Task: Look for products in the category "Candles & Air Fresheners" from Aura Cacia only.
Action: Mouse moved to (675, 229)
Screenshot: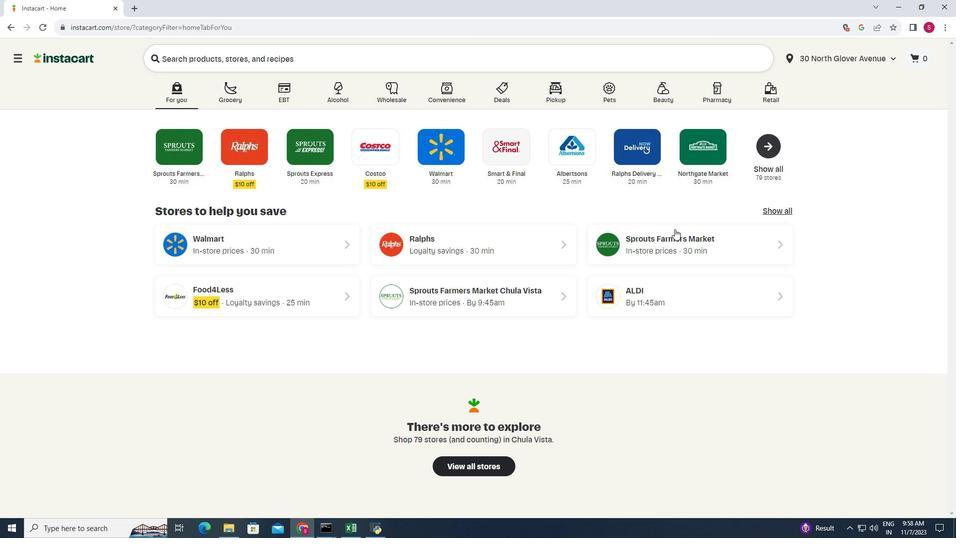 
Action: Mouse pressed left at (675, 229)
Screenshot: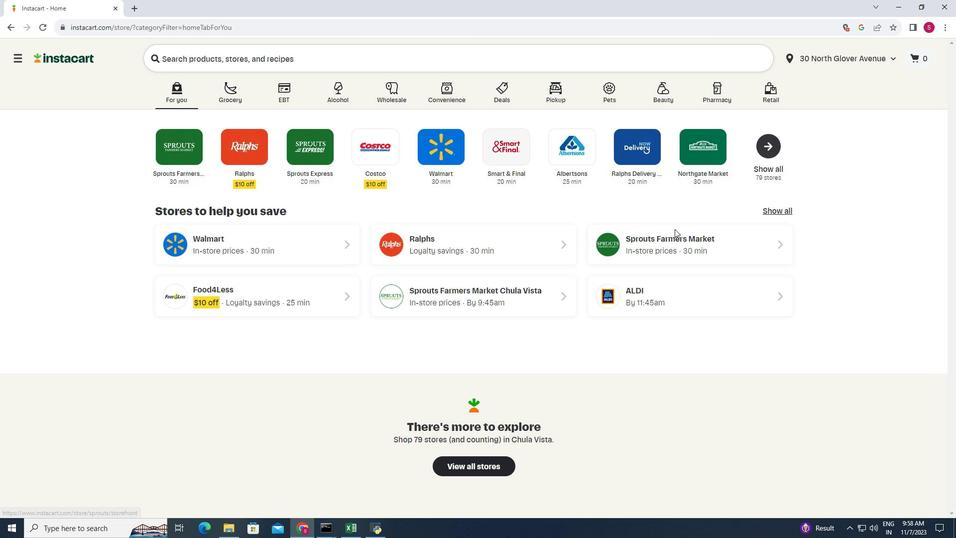 
Action: Mouse moved to (70, 348)
Screenshot: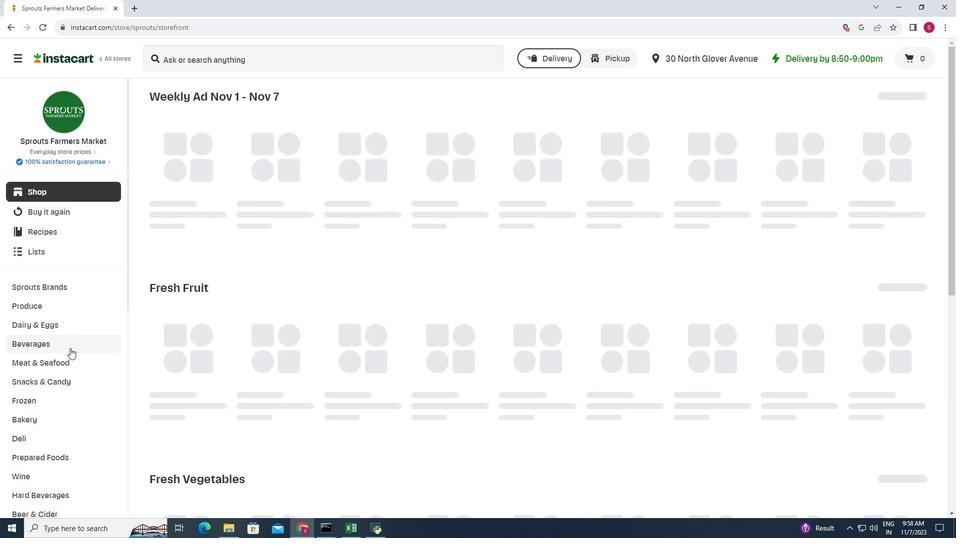 
Action: Mouse scrolled (70, 347) with delta (0, 0)
Screenshot: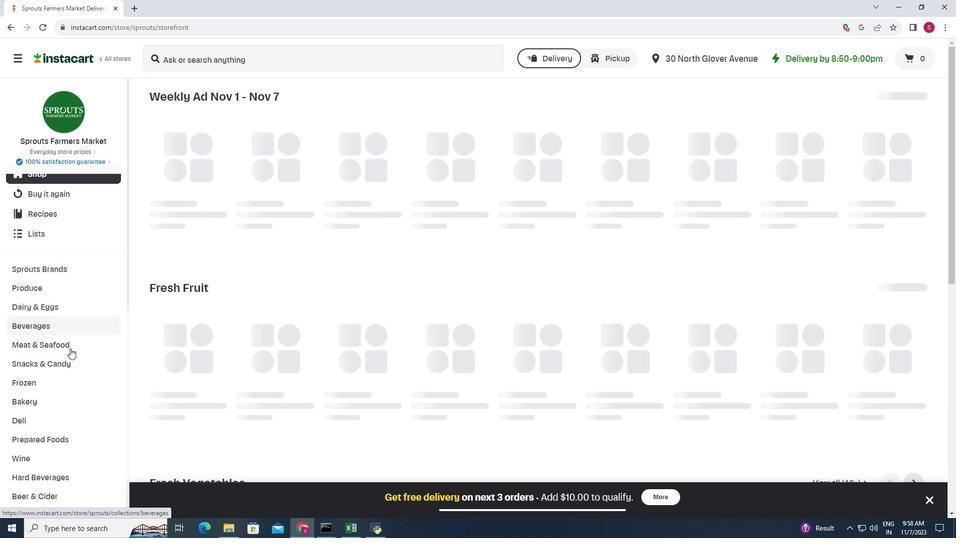 
Action: Mouse scrolled (70, 347) with delta (0, 0)
Screenshot: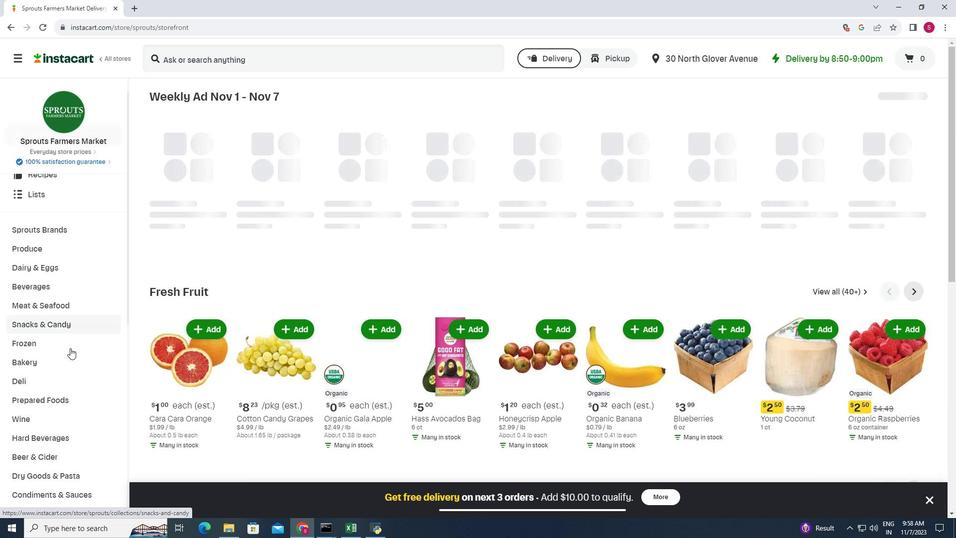 
Action: Mouse scrolled (70, 347) with delta (0, 0)
Screenshot: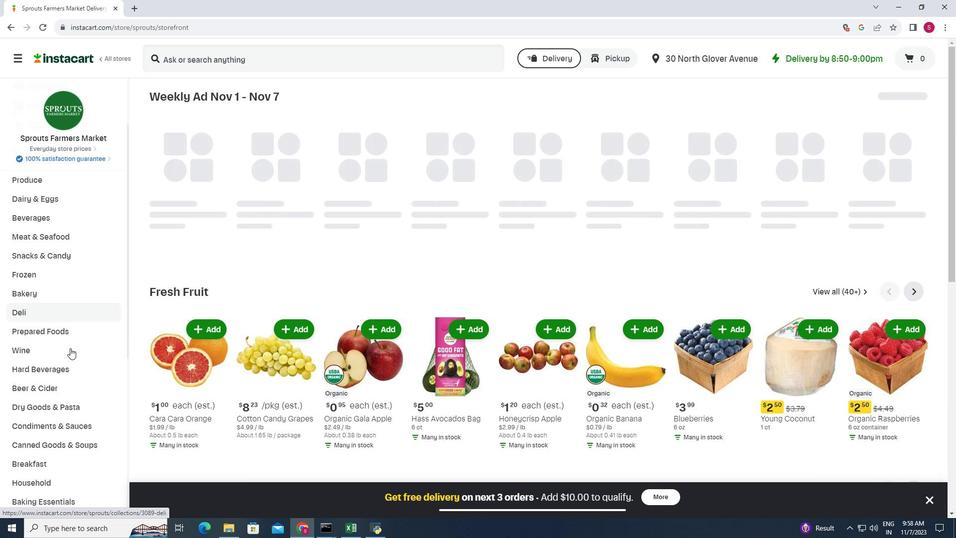 
Action: Mouse scrolled (70, 347) with delta (0, 0)
Screenshot: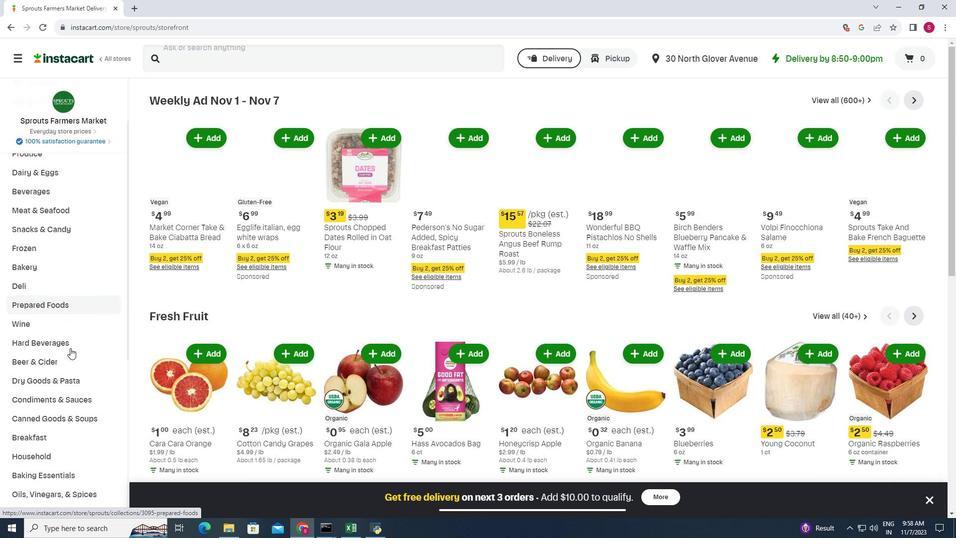 
Action: Mouse moved to (51, 411)
Screenshot: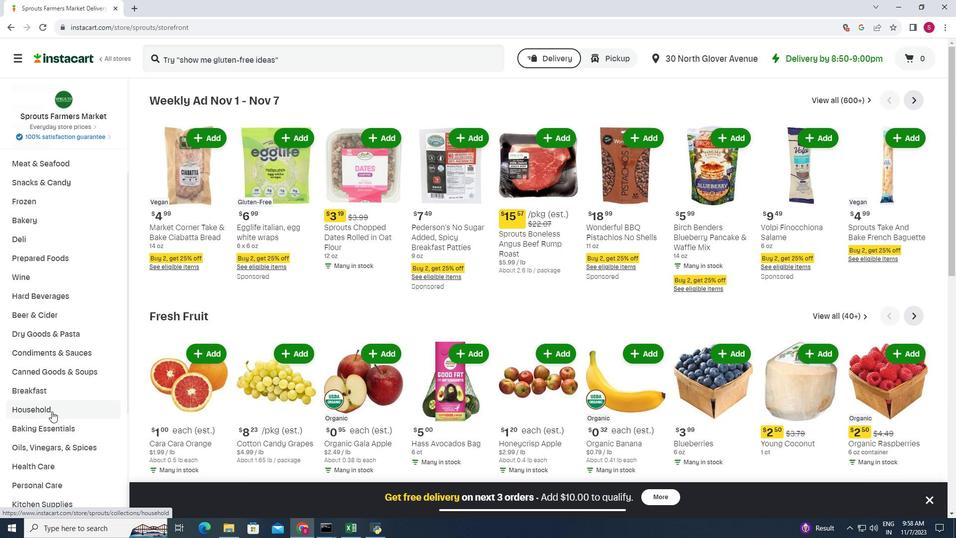 
Action: Mouse pressed left at (51, 411)
Screenshot: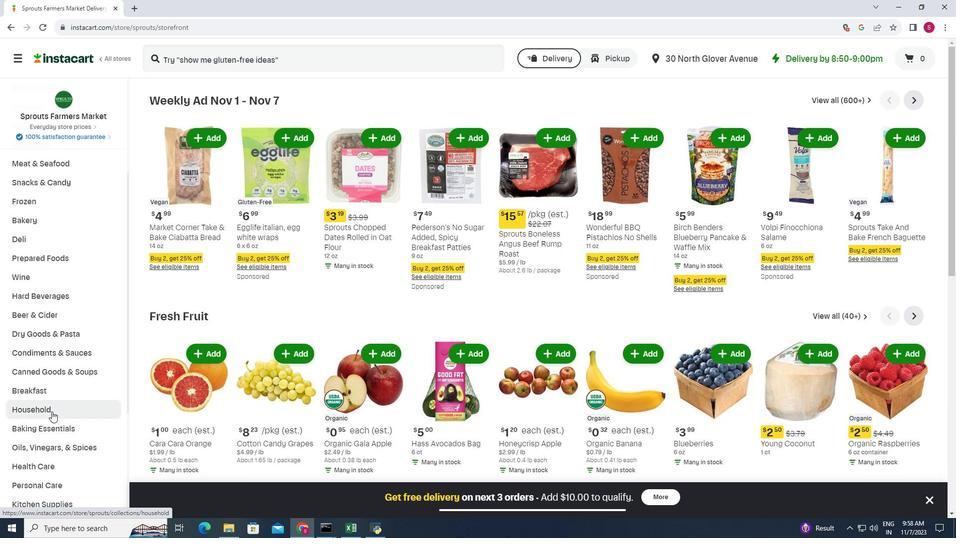 
Action: Mouse moved to (549, 126)
Screenshot: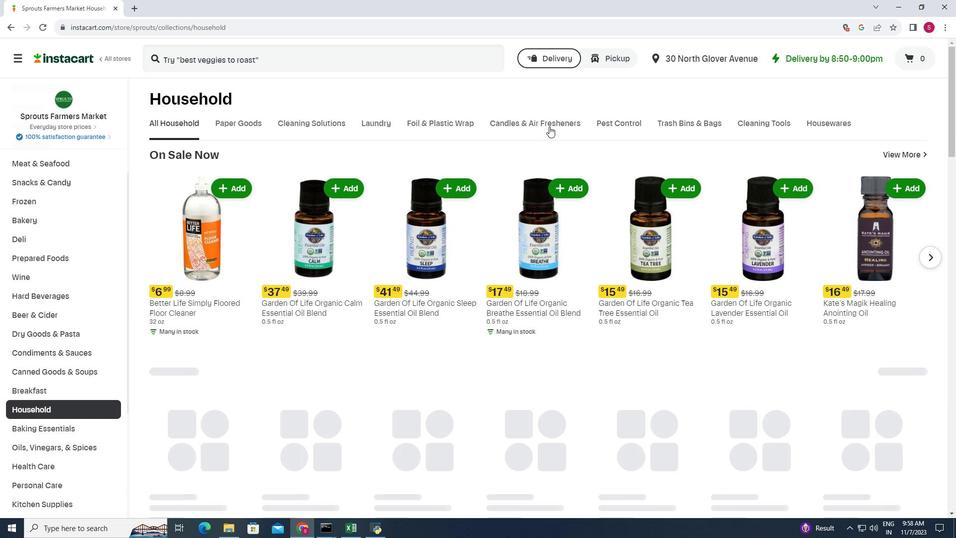 
Action: Mouse pressed left at (549, 126)
Screenshot: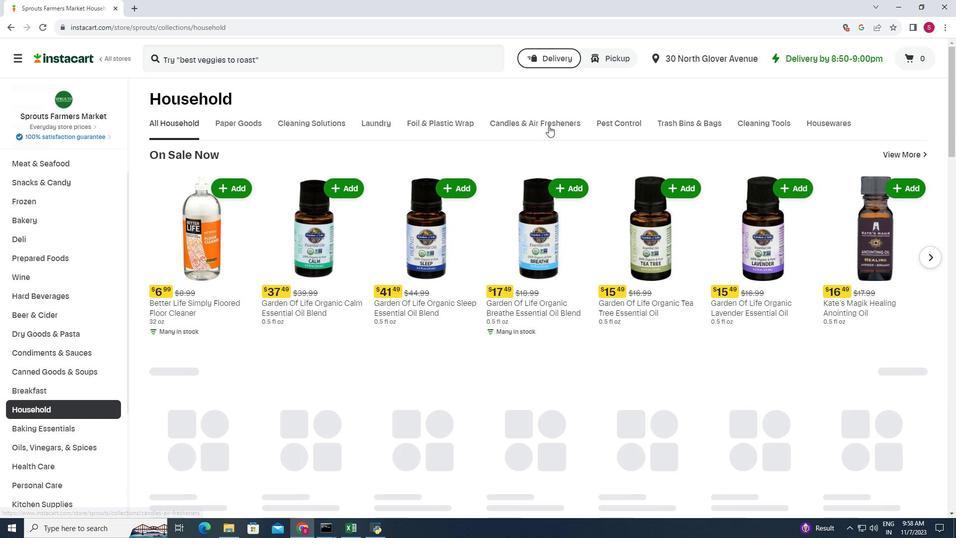 
Action: Mouse moved to (238, 200)
Screenshot: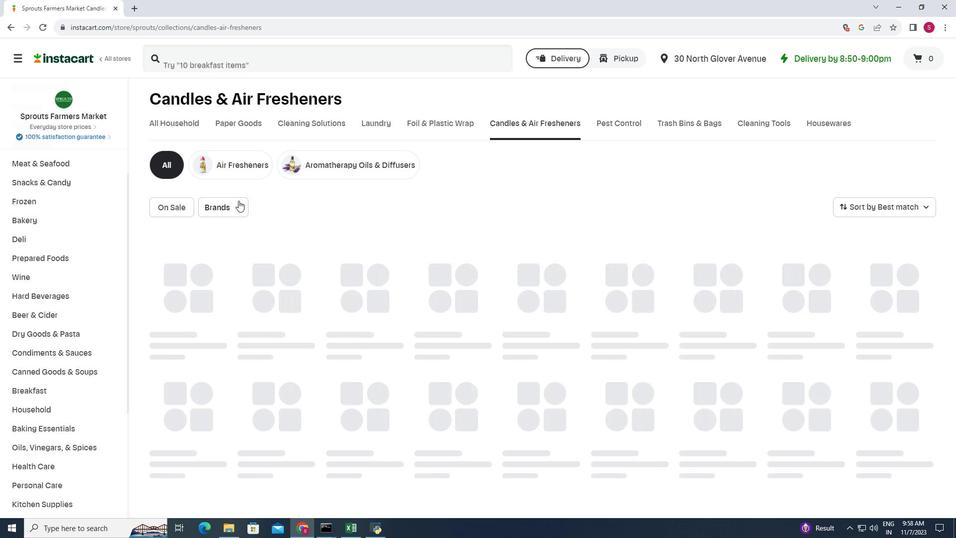
Action: Mouse pressed left at (238, 200)
Screenshot: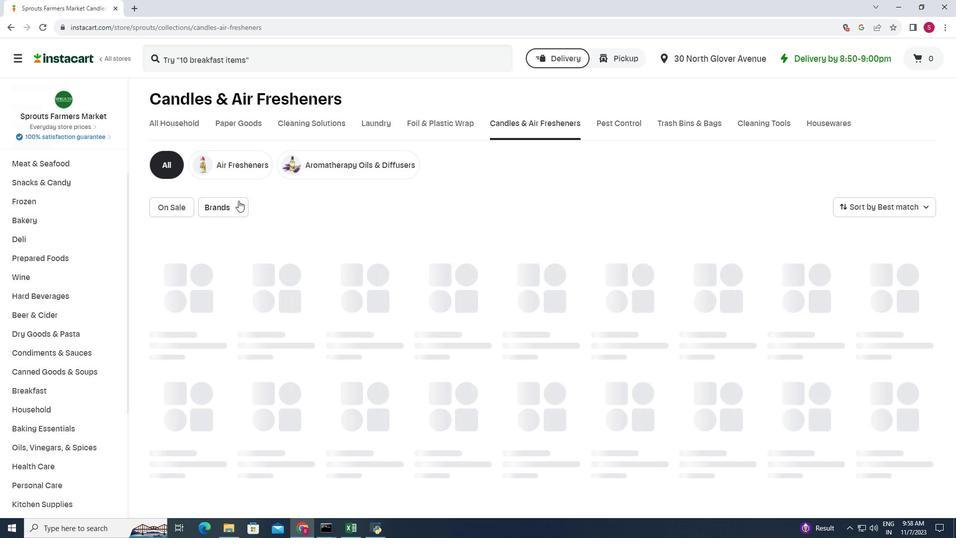
Action: Mouse moved to (239, 253)
Screenshot: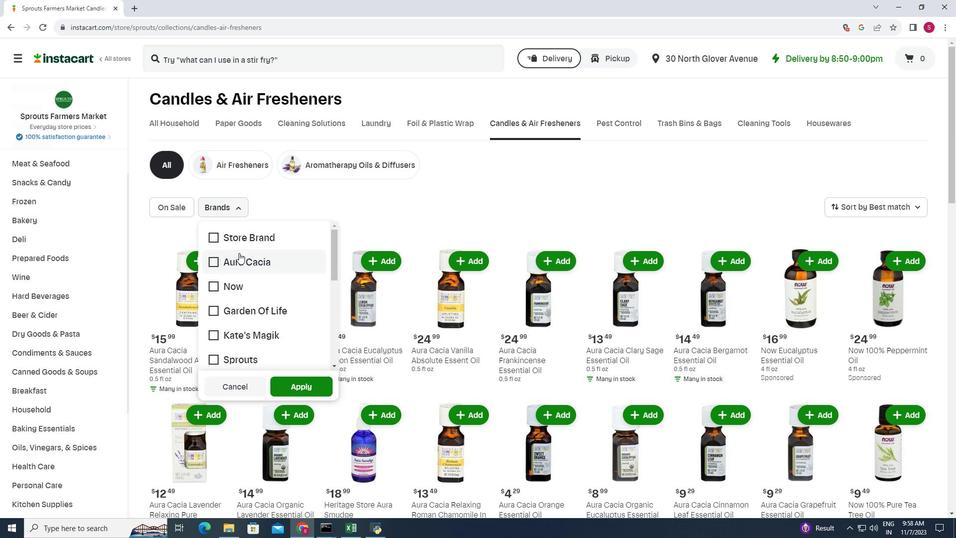 
Action: Mouse pressed left at (239, 253)
Screenshot: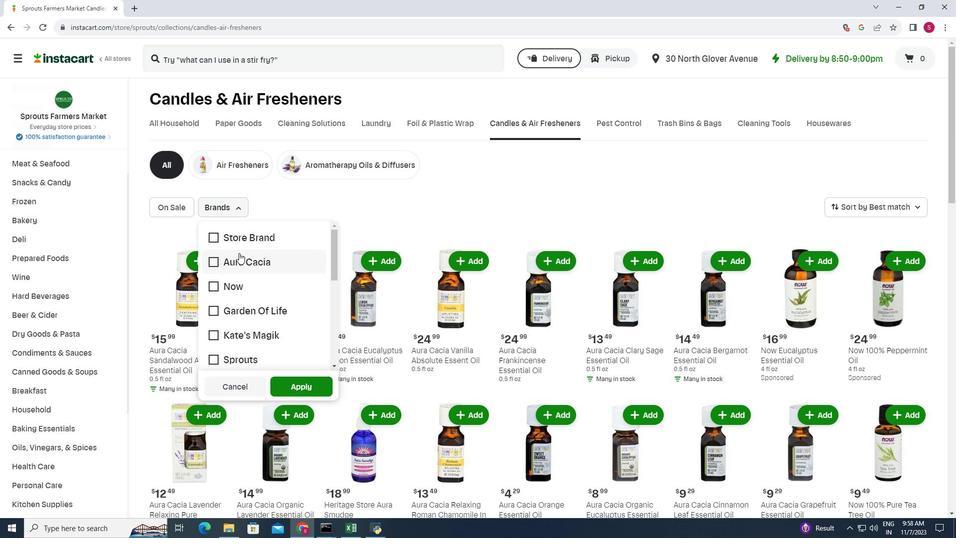 
Action: Mouse moved to (290, 382)
Screenshot: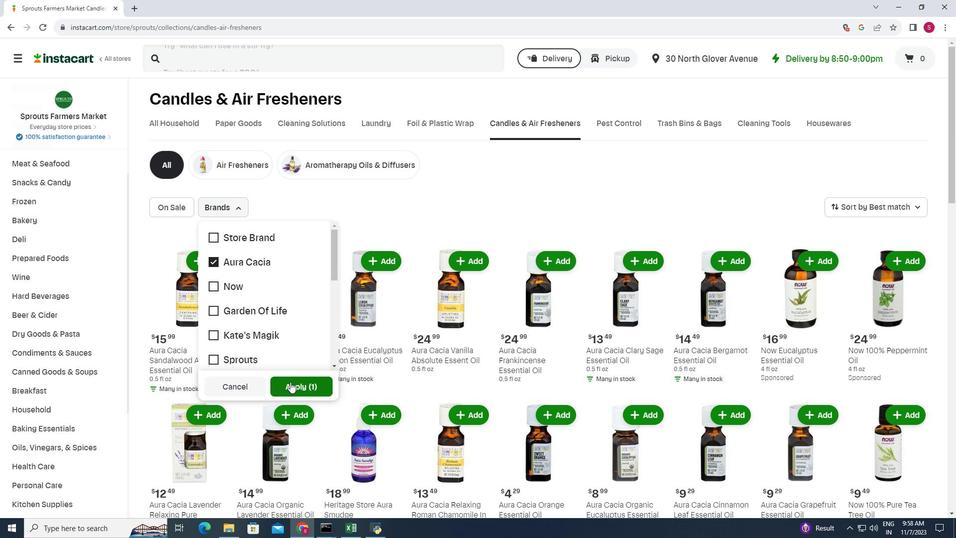 
Action: Mouse pressed left at (290, 382)
Screenshot: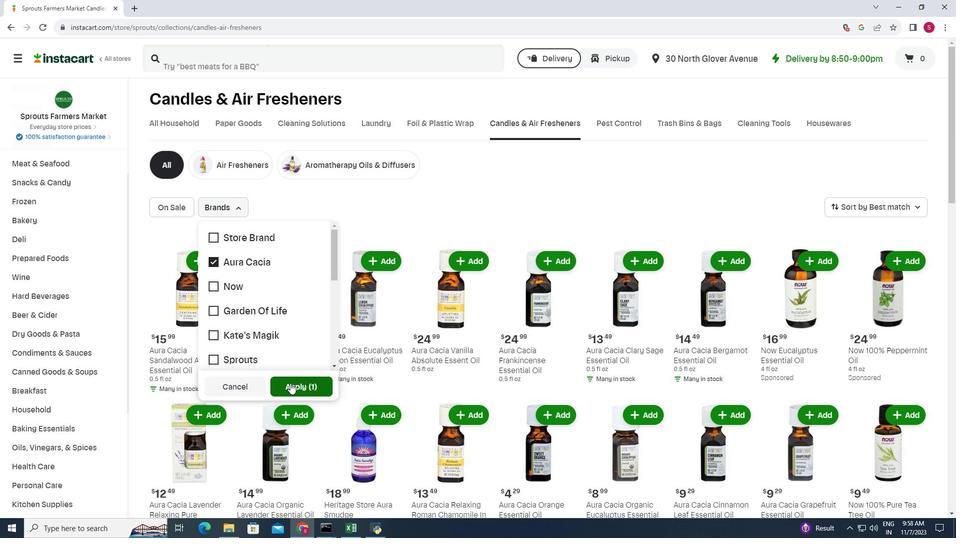 
Action: Mouse moved to (445, 221)
Screenshot: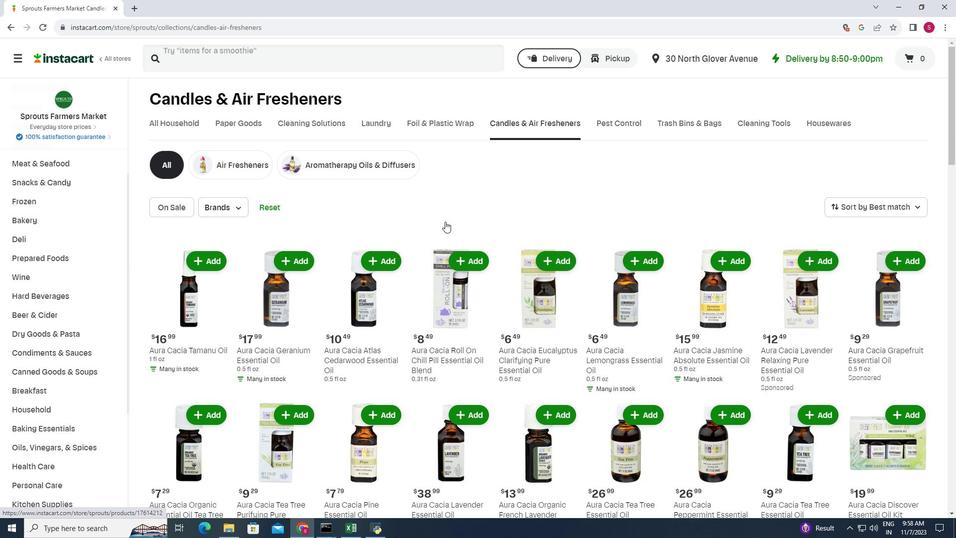 
Action: Mouse scrolled (445, 221) with delta (0, 0)
Screenshot: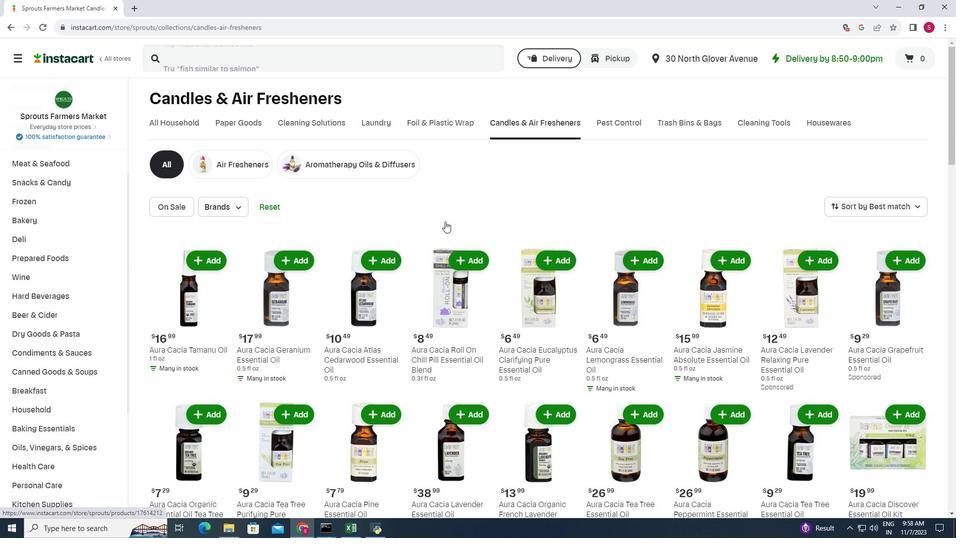 
Action: Mouse moved to (434, 225)
Screenshot: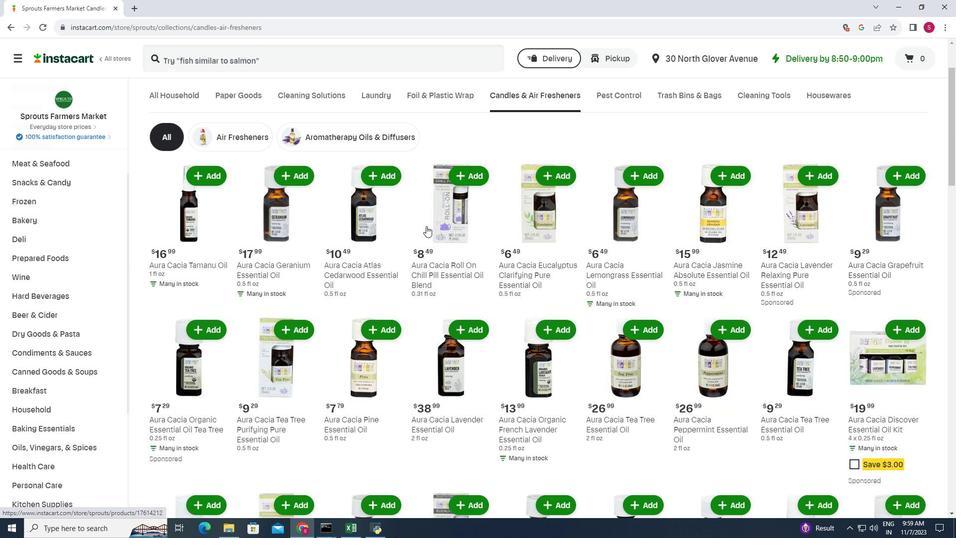 
Action: Mouse scrolled (434, 224) with delta (0, 0)
Screenshot: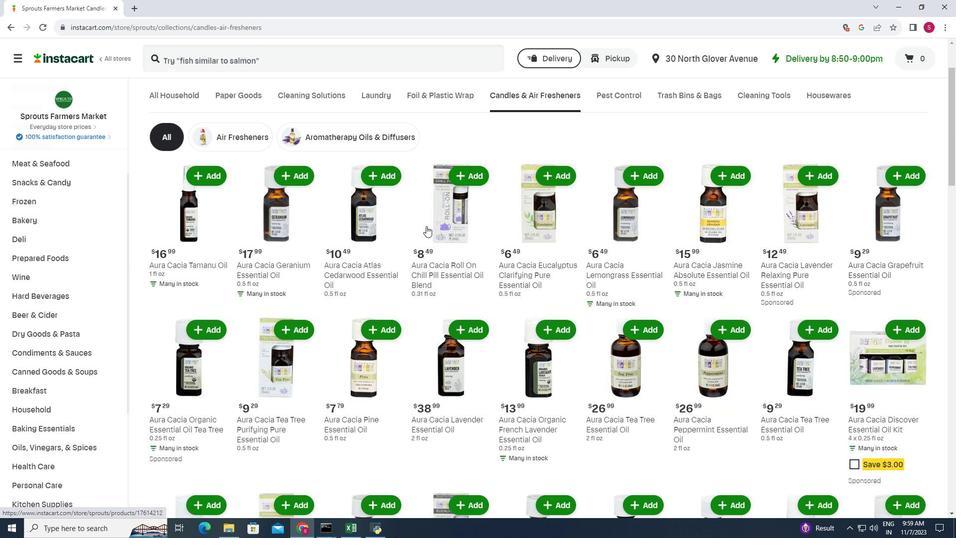 
Action: Mouse moved to (426, 226)
Screenshot: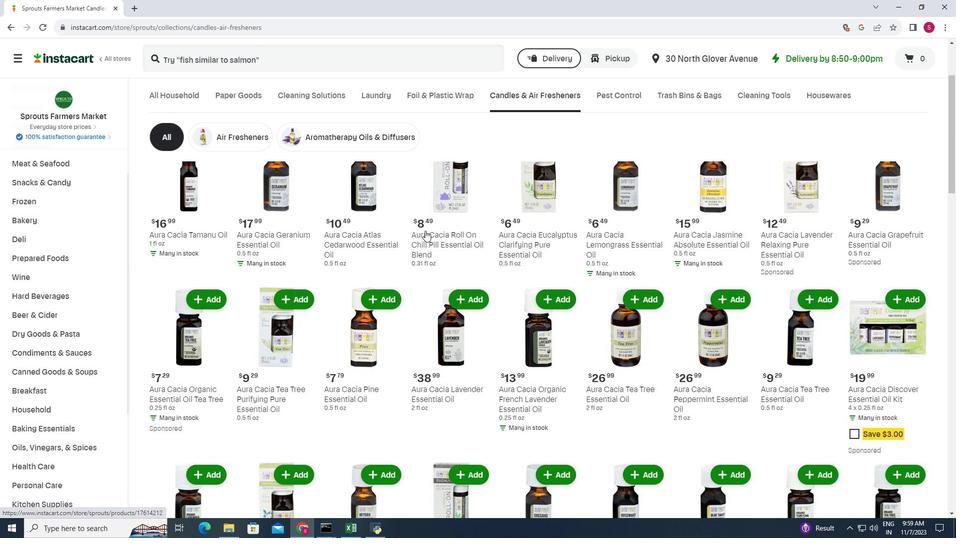 
Action: Mouse scrolled (426, 225) with delta (0, 0)
Screenshot: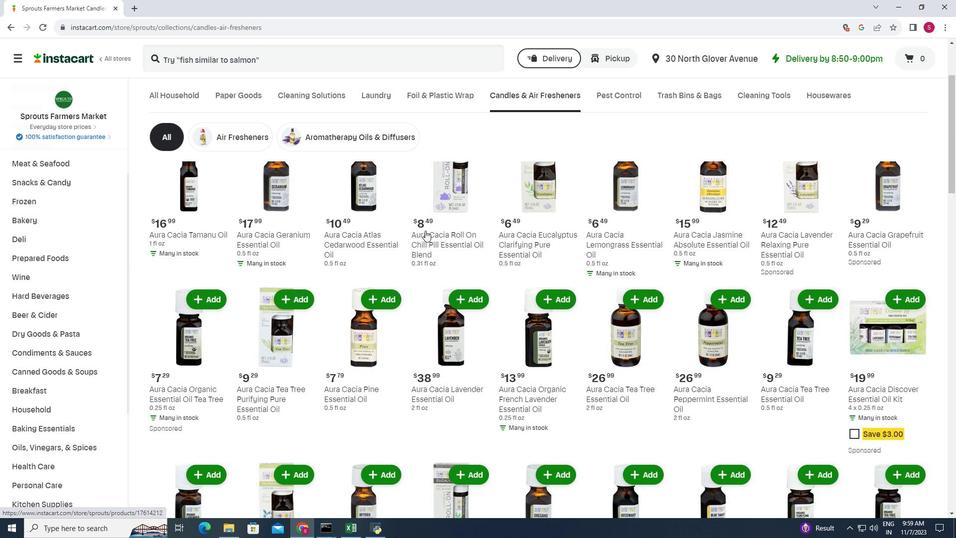 
Action: Mouse moved to (425, 231)
Screenshot: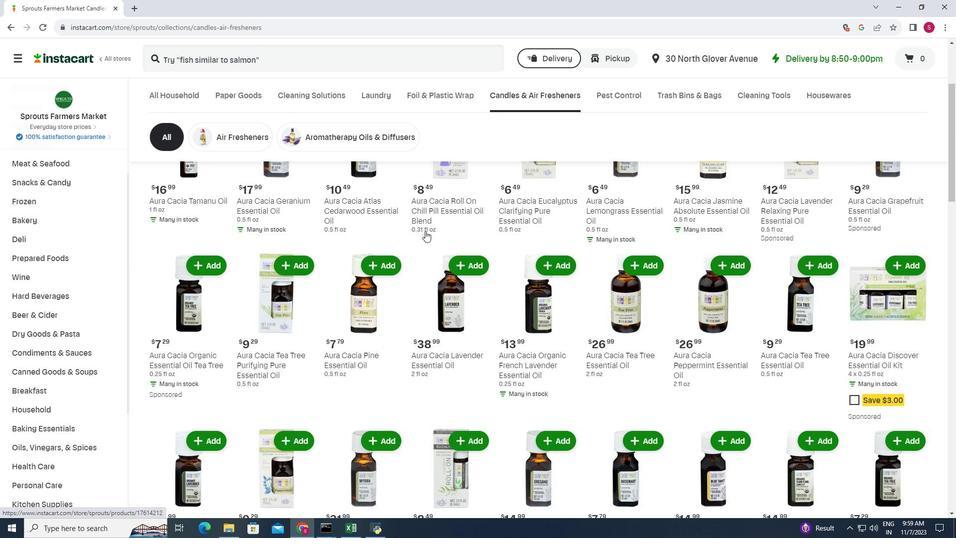 
Action: Mouse scrolled (425, 230) with delta (0, 0)
Screenshot: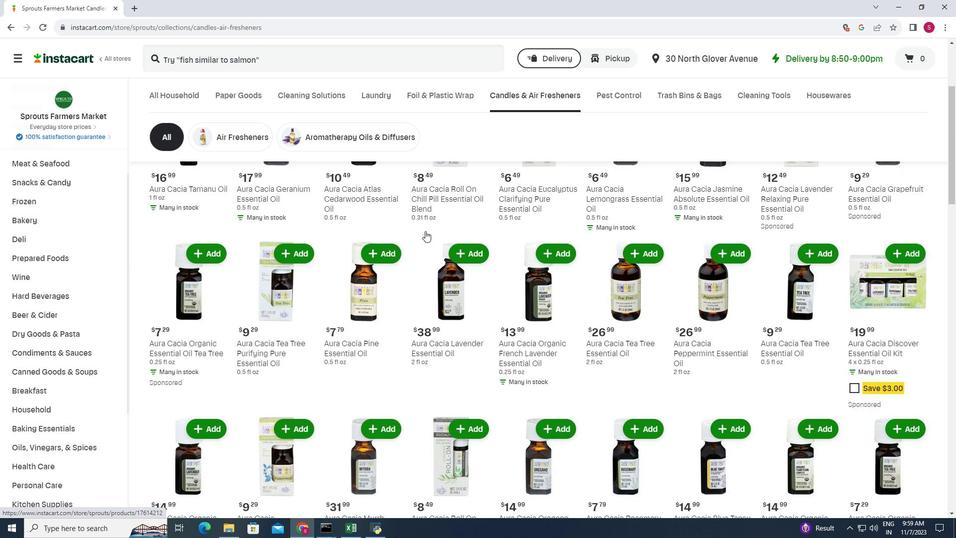 
Action: Mouse scrolled (425, 230) with delta (0, 0)
Screenshot: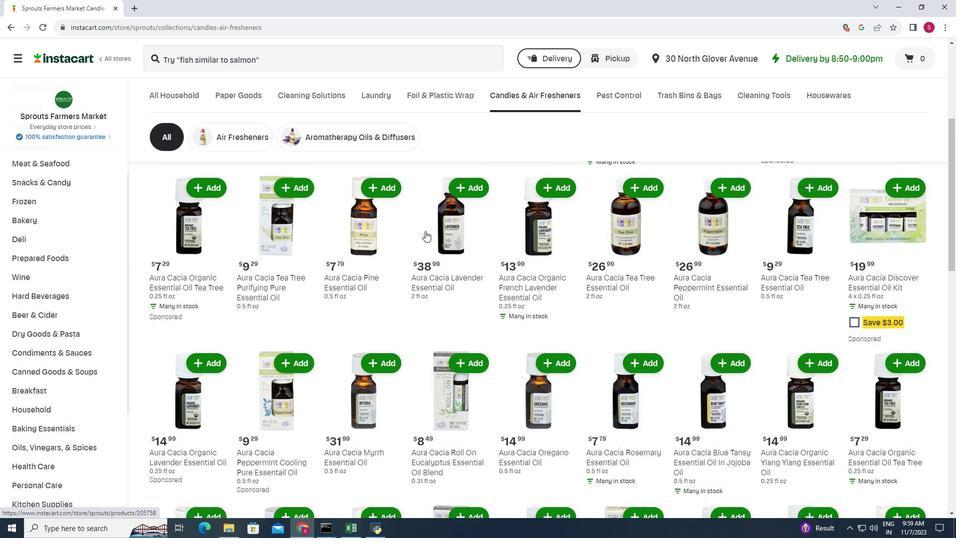 
Action: Mouse scrolled (425, 230) with delta (0, 0)
Screenshot: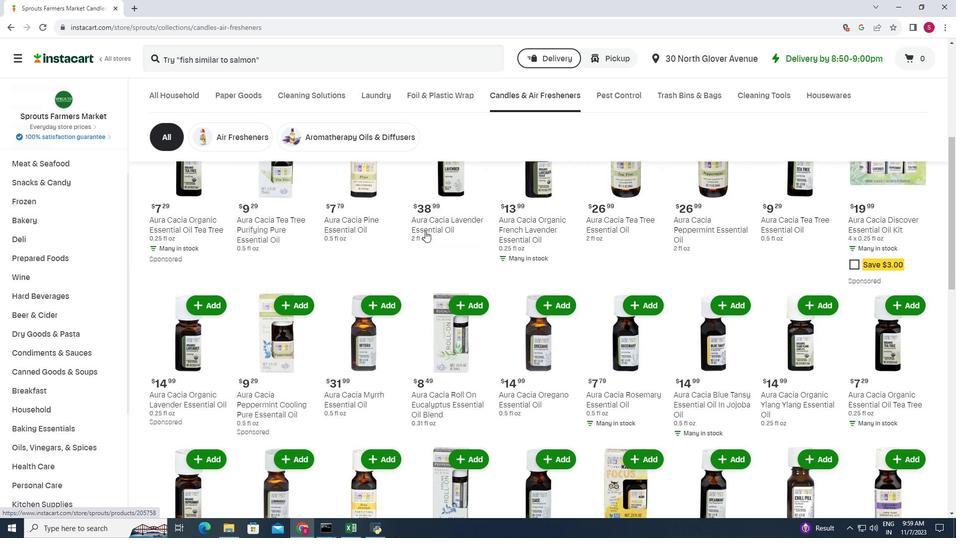 
Action: Mouse scrolled (425, 230) with delta (0, 0)
Screenshot: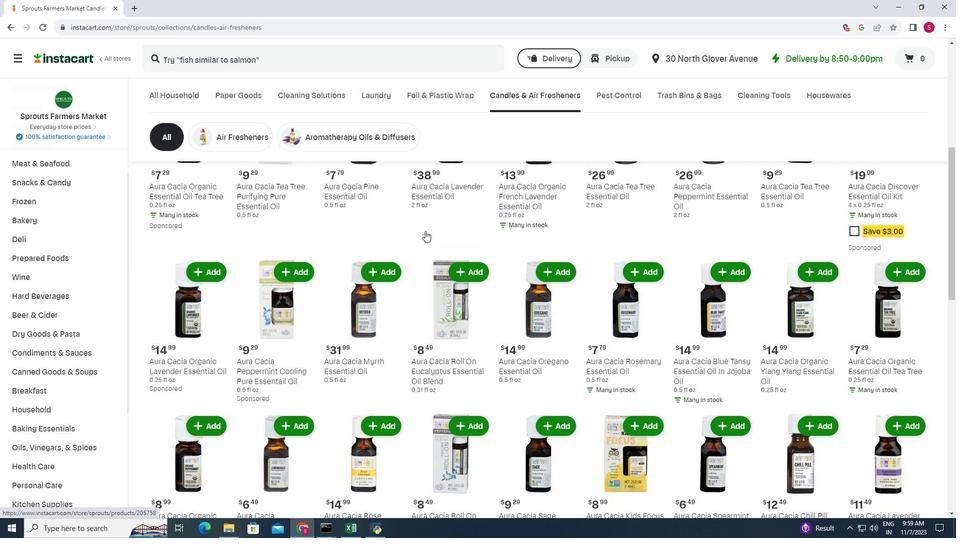 
Action: Mouse scrolled (425, 230) with delta (0, 0)
Screenshot: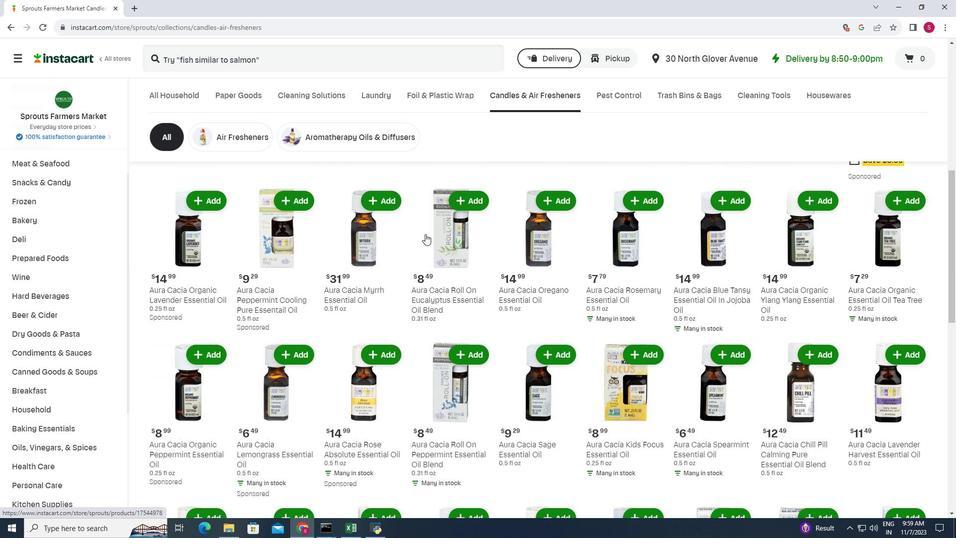 
Action: Mouse moved to (425, 234)
Screenshot: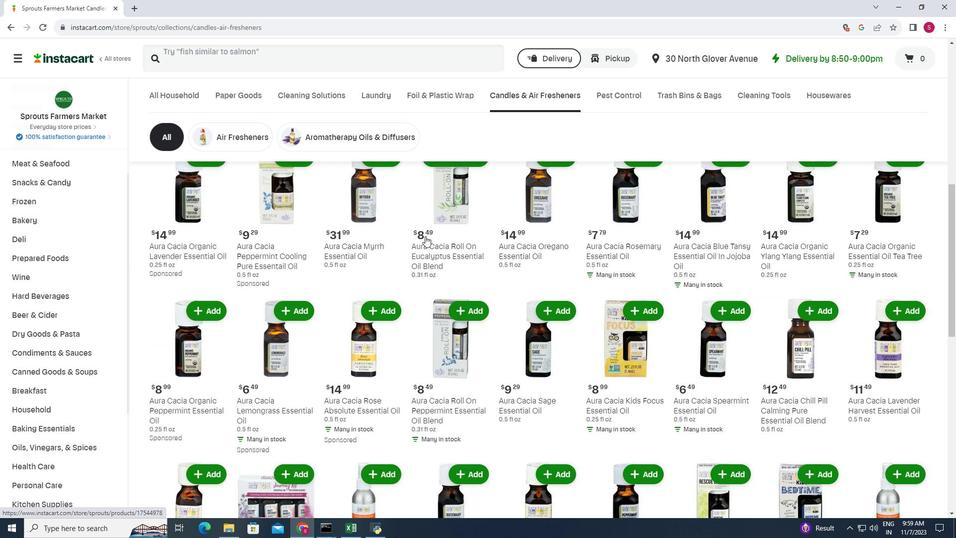 
Action: Mouse scrolled (425, 233) with delta (0, 0)
Screenshot: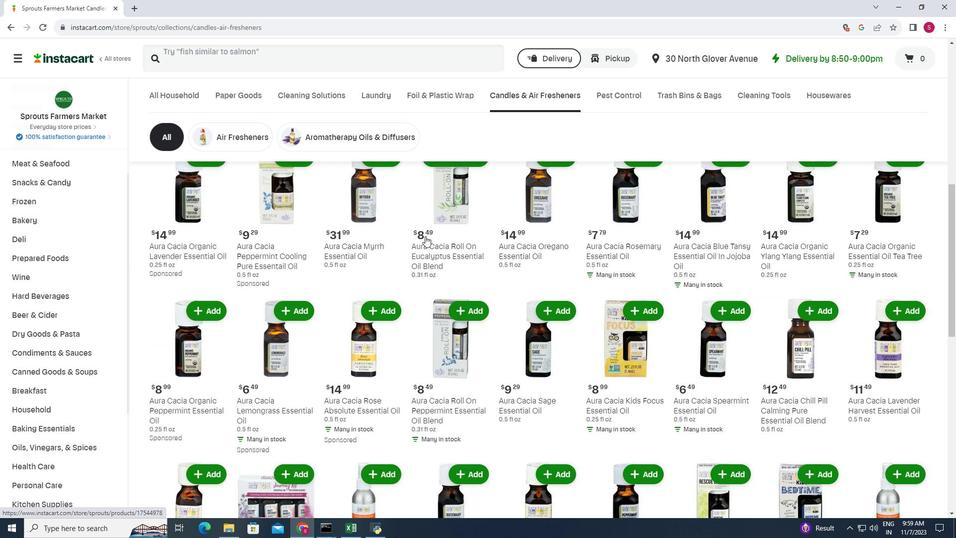 
Action: Mouse moved to (425, 236)
Screenshot: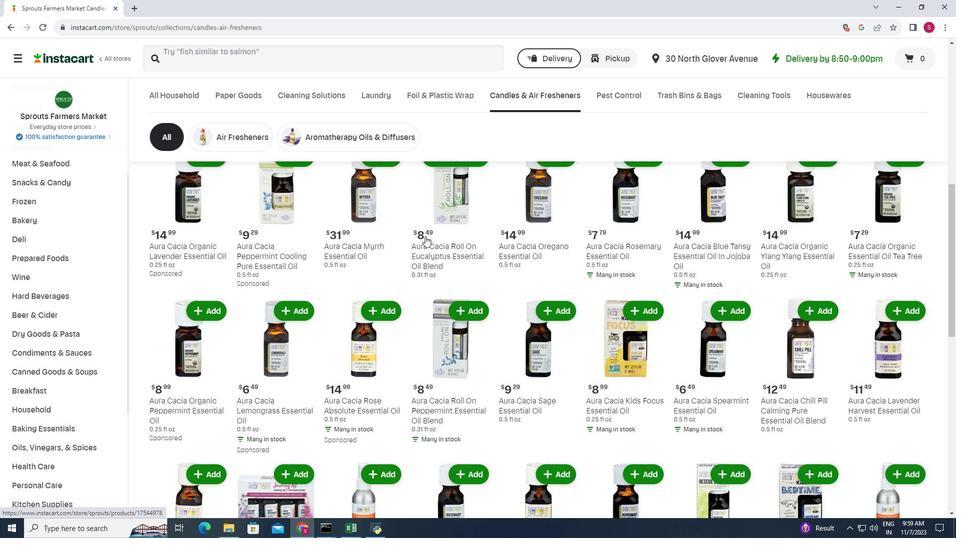 
Action: Mouse scrolled (425, 235) with delta (0, 0)
Screenshot: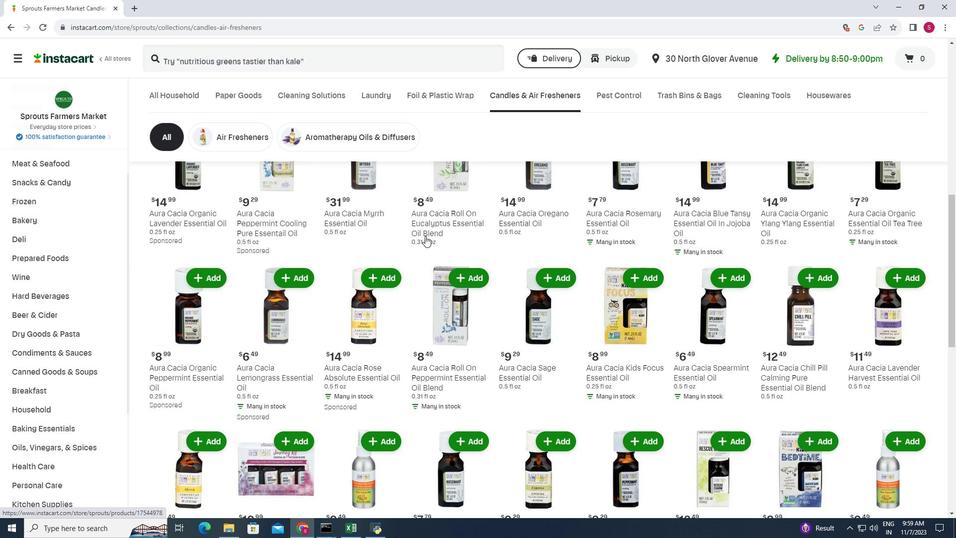 
Action: Mouse scrolled (425, 235) with delta (0, 0)
Screenshot: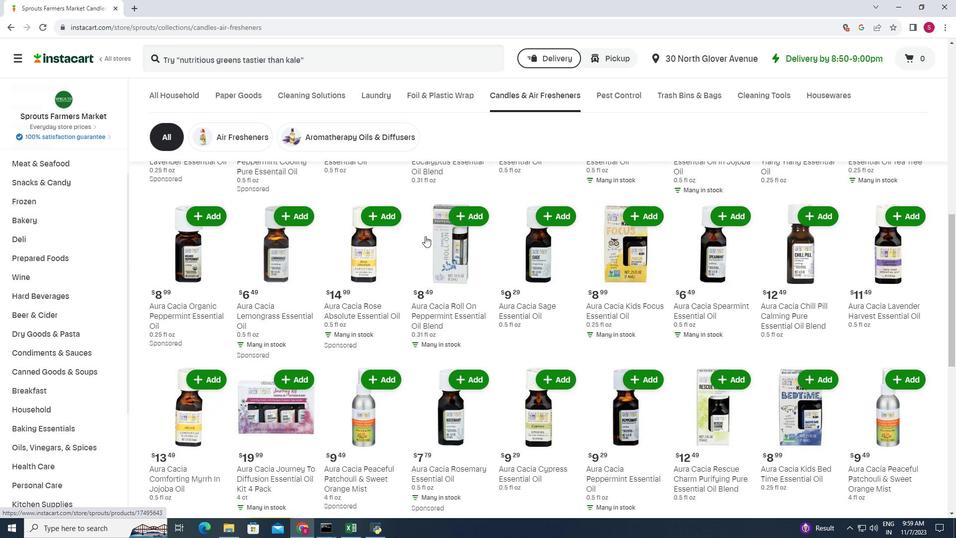 
Action: Mouse scrolled (425, 235) with delta (0, 0)
Screenshot: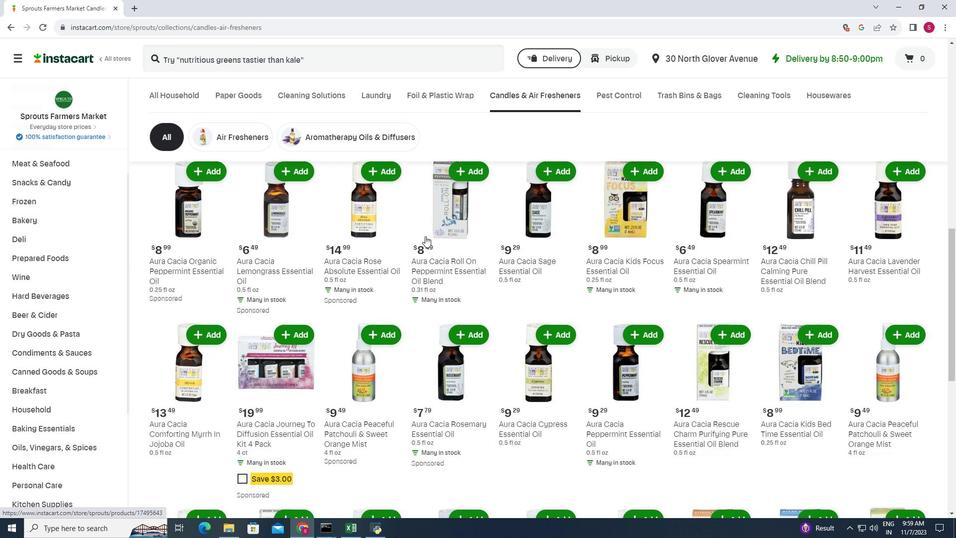 
Action: Mouse scrolled (425, 235) with delta (0, 0)
Screenshot: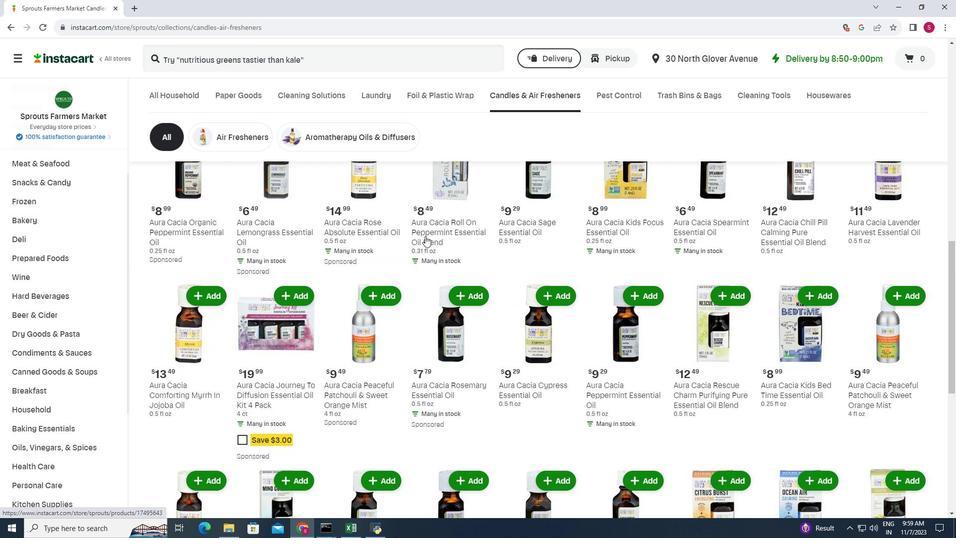 
Action: Mouse scrolled (425, 235) with delta (0, 0)
Screenshot: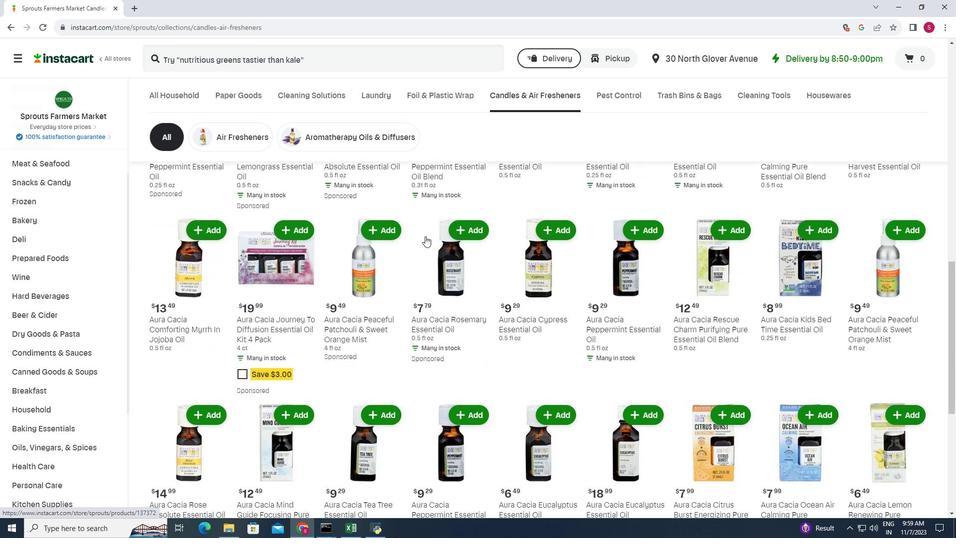 
Action: Mouse scrolled (425, 235) with delta (0, 0)
Screenshot: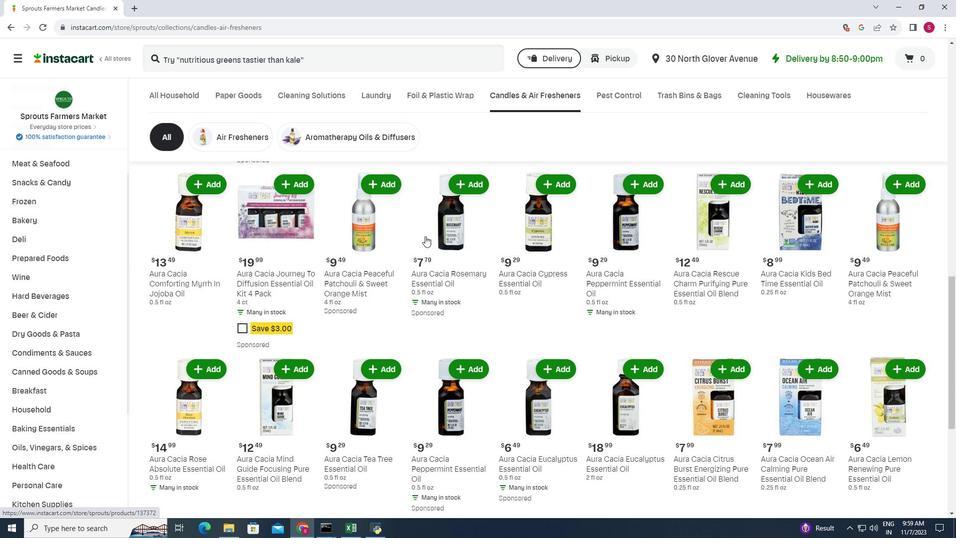 
Action: Mouse scrolled (425, 235) with delta (0, 0)
Screenshot: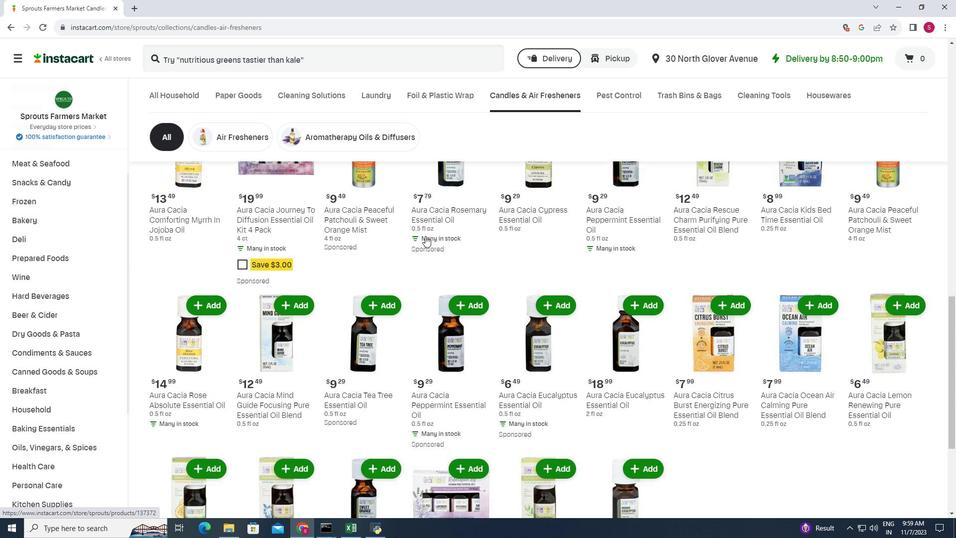 
Action: Mouse scrolled (425, 235) with delta (0, 0)
Screenshot: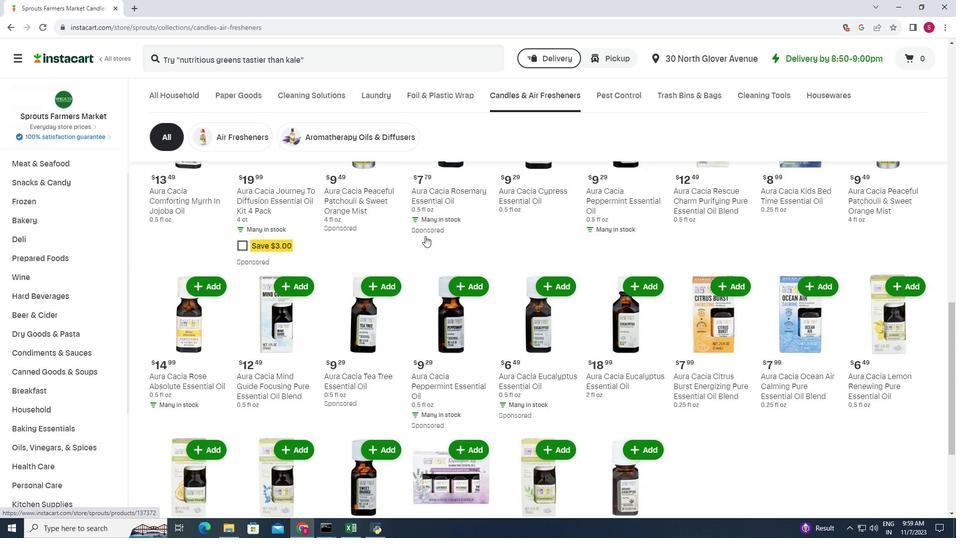 
Action: Mouse scrolled (425, 235) with delta (0, 0)
Screenshot: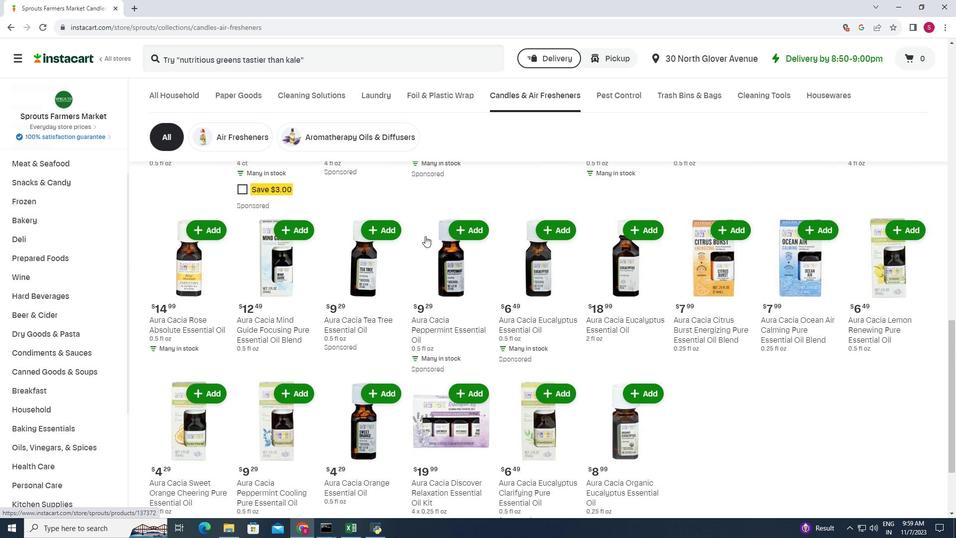 
Action: Mouse scrolled (425, 235) with delta (0, 0)
Screenshot: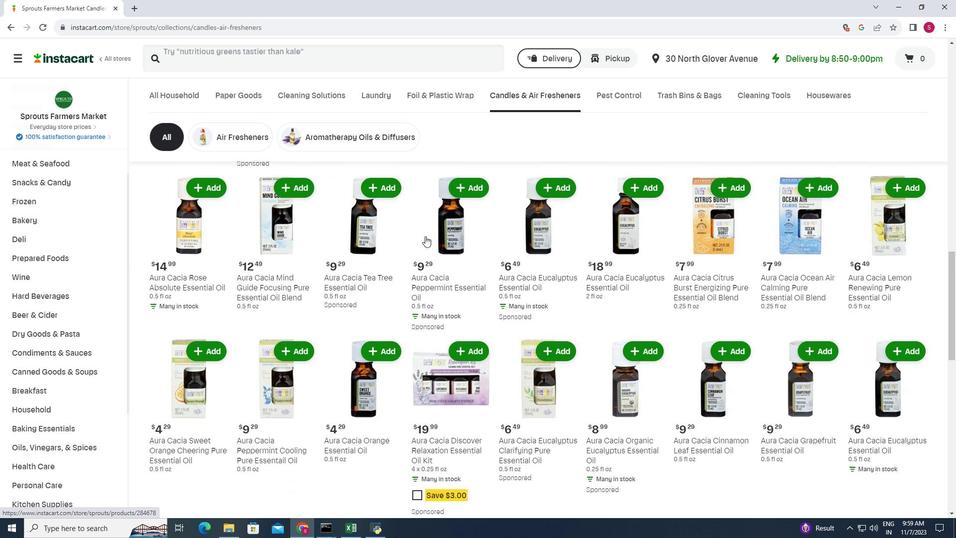 
Action: Mouse scrolled (425, 235) with delta (0, 0)
Screenshot: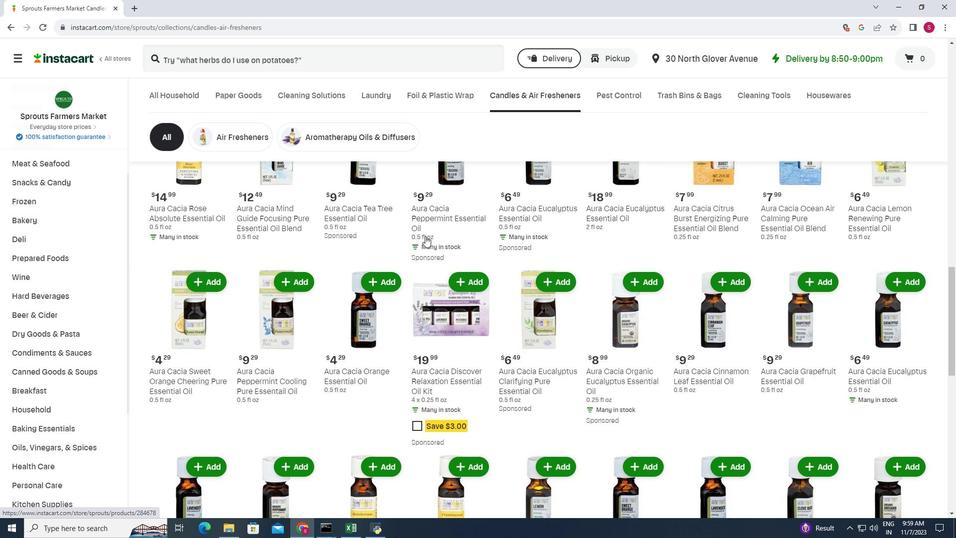 
Action: Mouse scrolled (425, 235) with delta (0, 0)
Screenshot: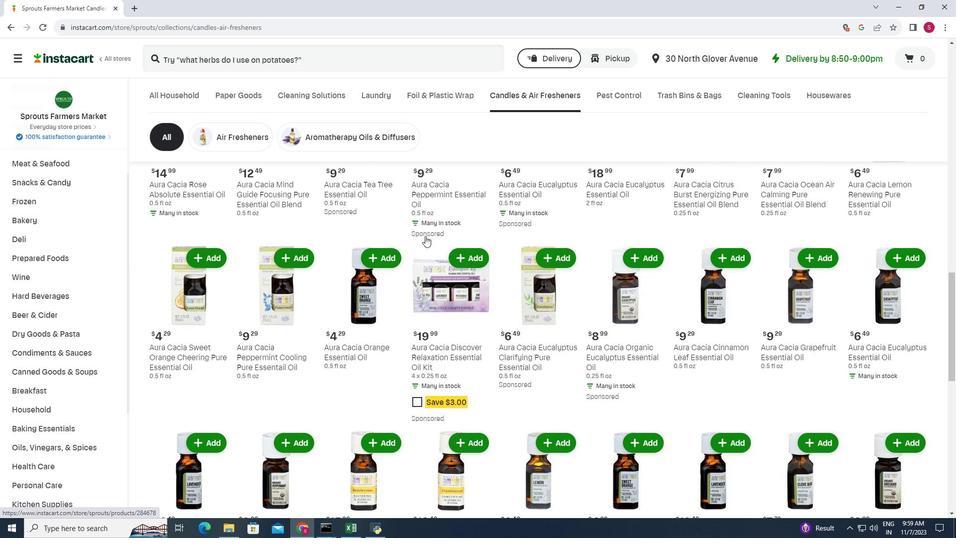 
Action: Mouse scrolled (425, 235) with delta (0, 0)
Screenshot: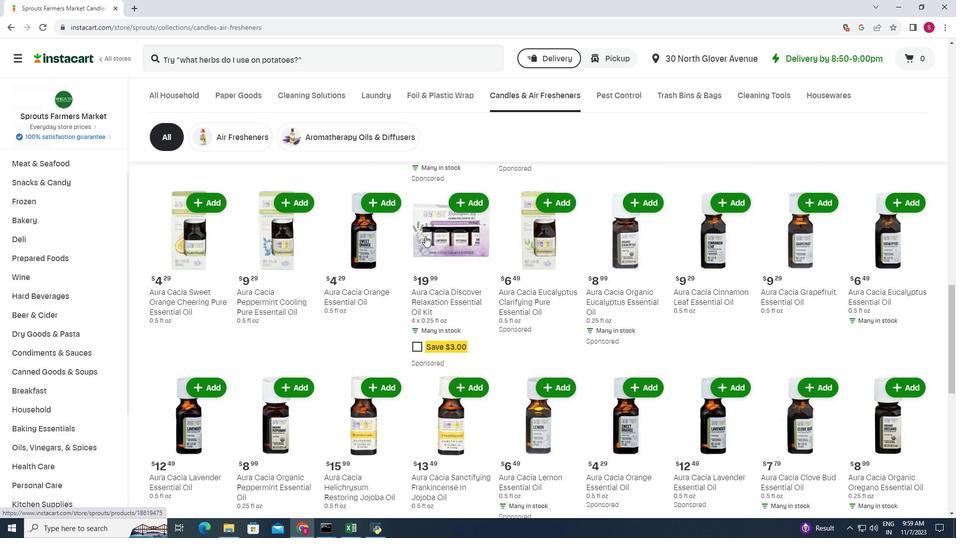 
Action: Mouse scrolled (425, 235) with delta (0, 0)
Screenshot: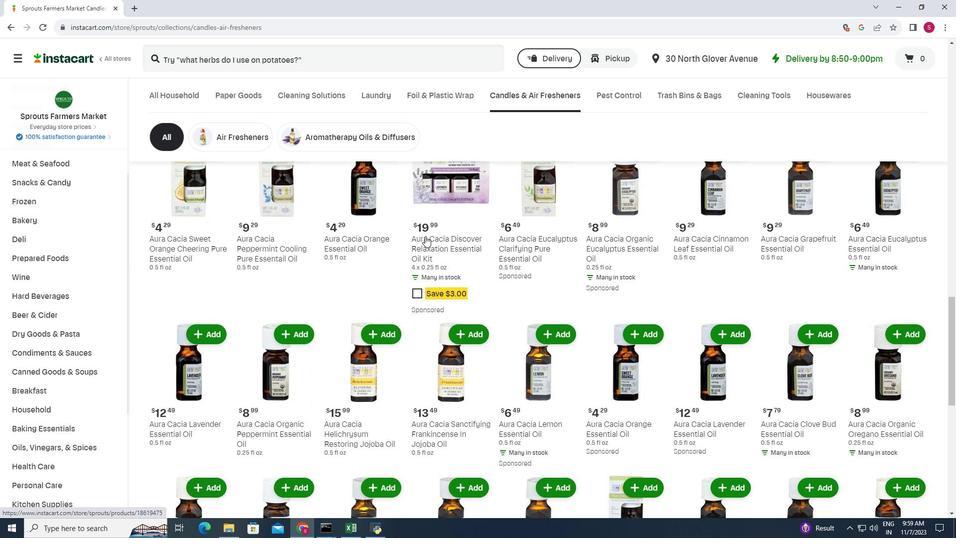 
Action: Mouse scrolled (425, 235) with delta (0, 0)
Screenshot: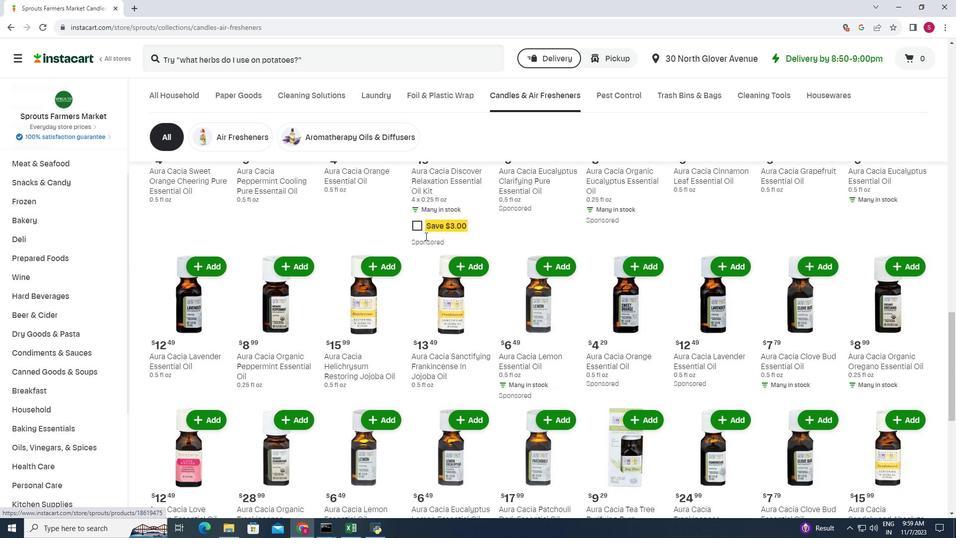 
Action: Mouse scrolled (425, 235) with delta (0, 0)
Screenshot: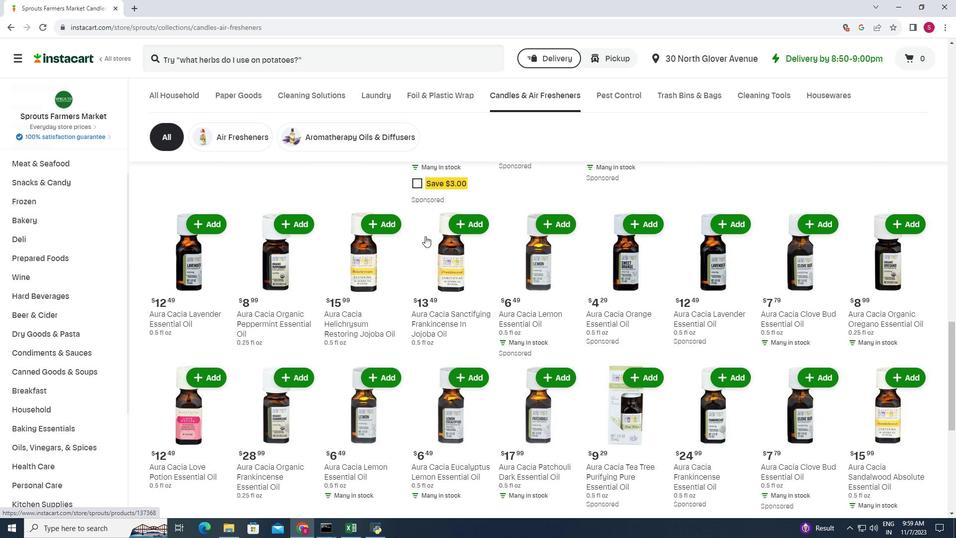 
Action: Mouse scrolled (425, 235) with delta (0, 0)
Screenshot: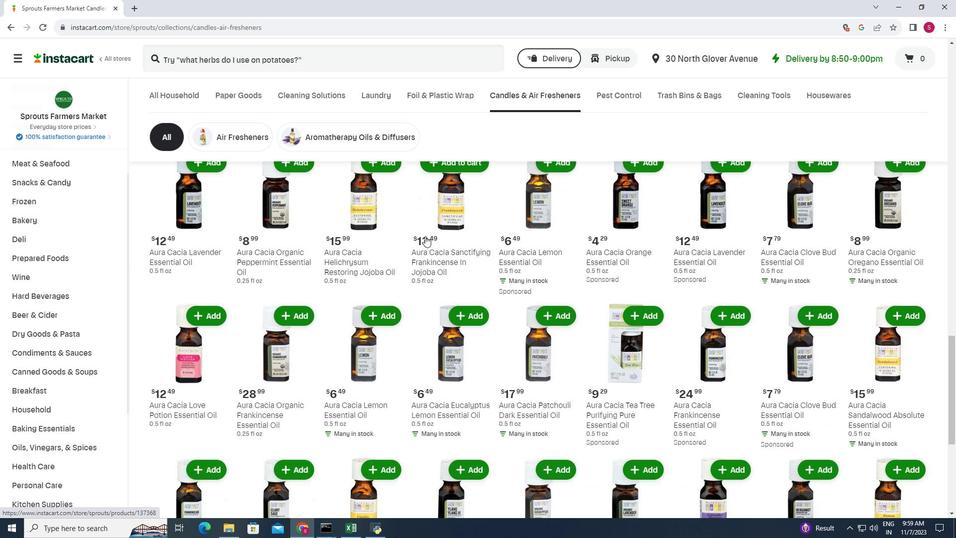 
Action: Mouse scrolled (425, 235) with delta (0, 0)
Screenshot: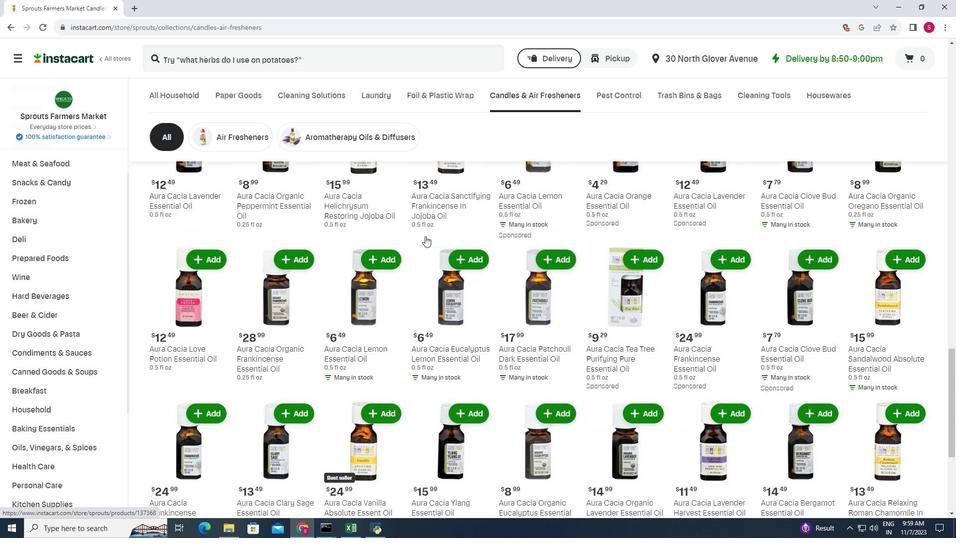 
Action: Mouse scrolled (425, 235) with delta (0, 0)
Screenshot: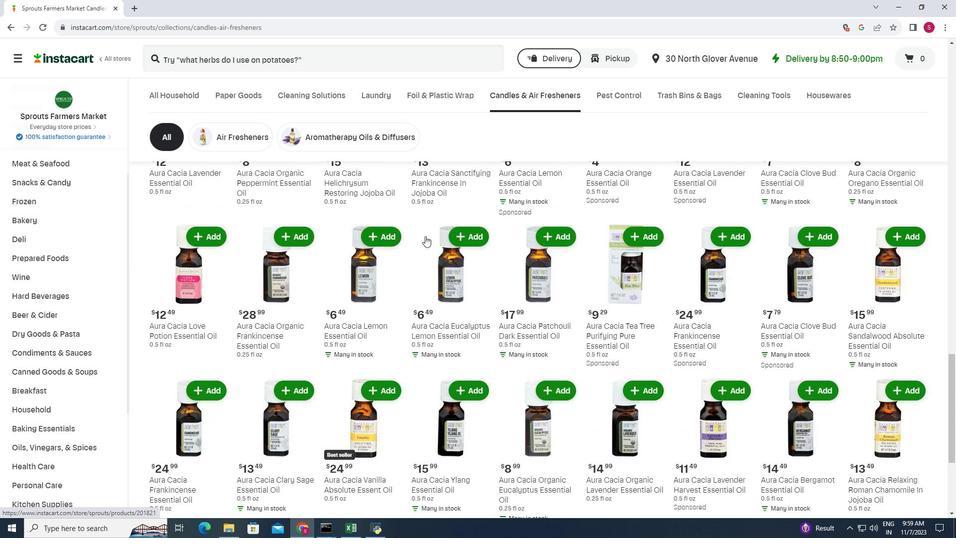 
Action: Mouse scrolled (425, 235) with delta (0, 0)
Screenshot: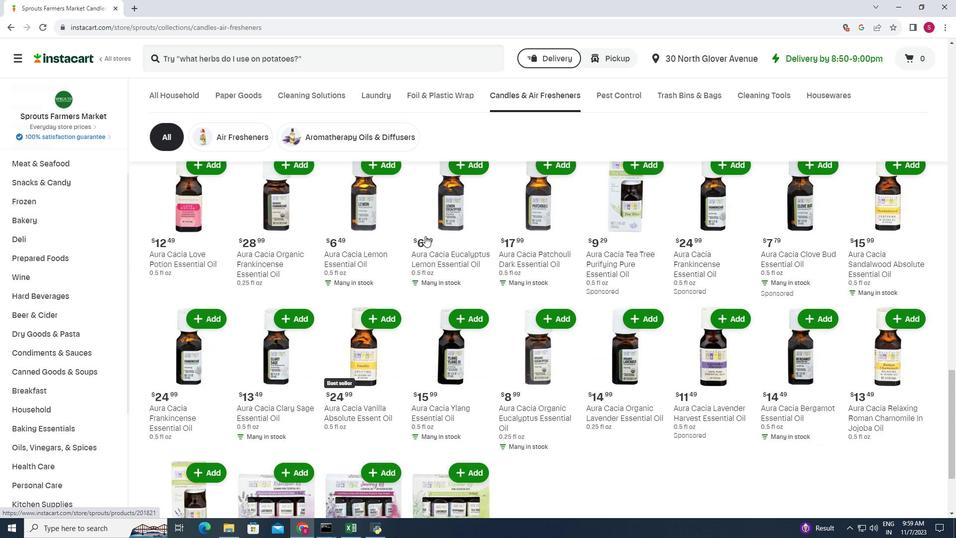 
Action: Mouse scrolled (425, 235) with delta (0, 0)
Screenshot: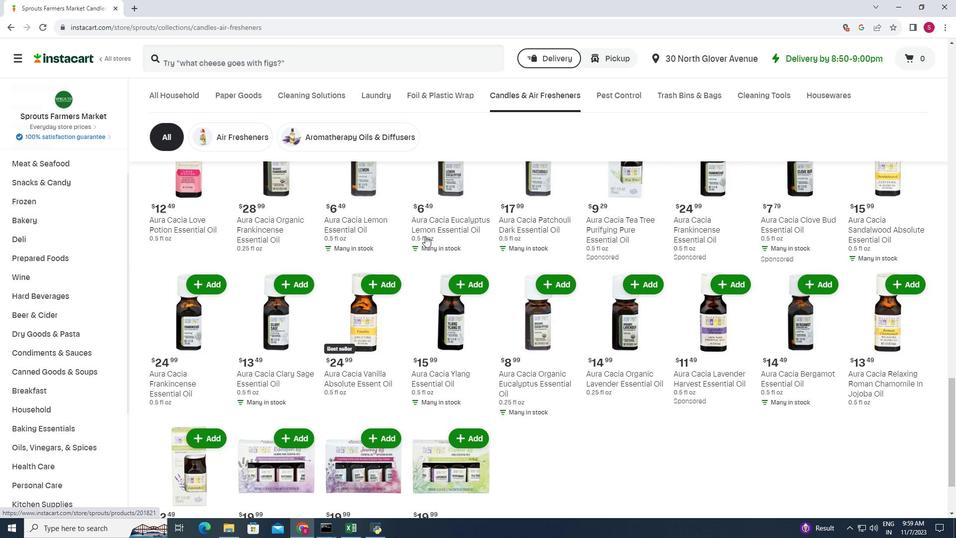 
Action: Mouse scrolled (425, 235) with delta (0, 0)
Screenshot: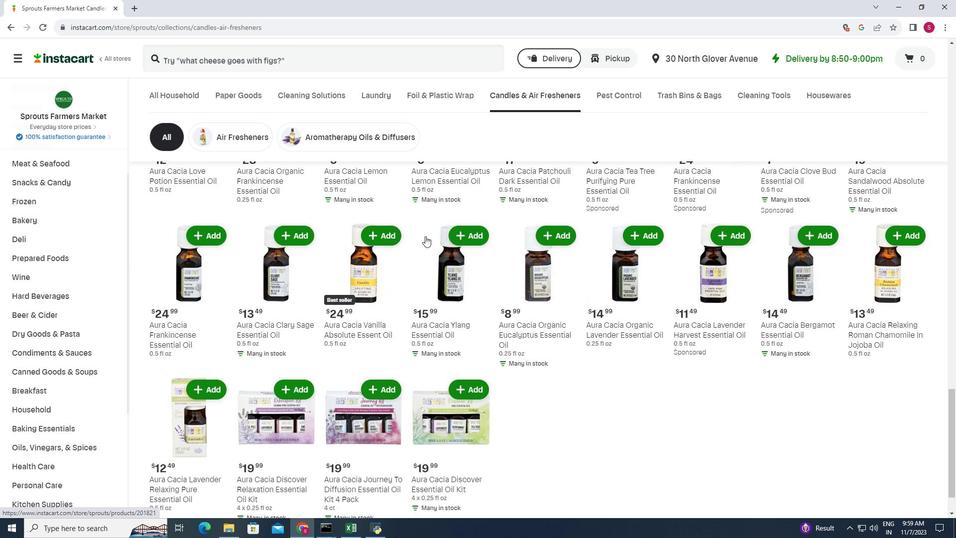 
Action: Mouse scrolled (425, 235) with delta (0, 0)
Screenshot: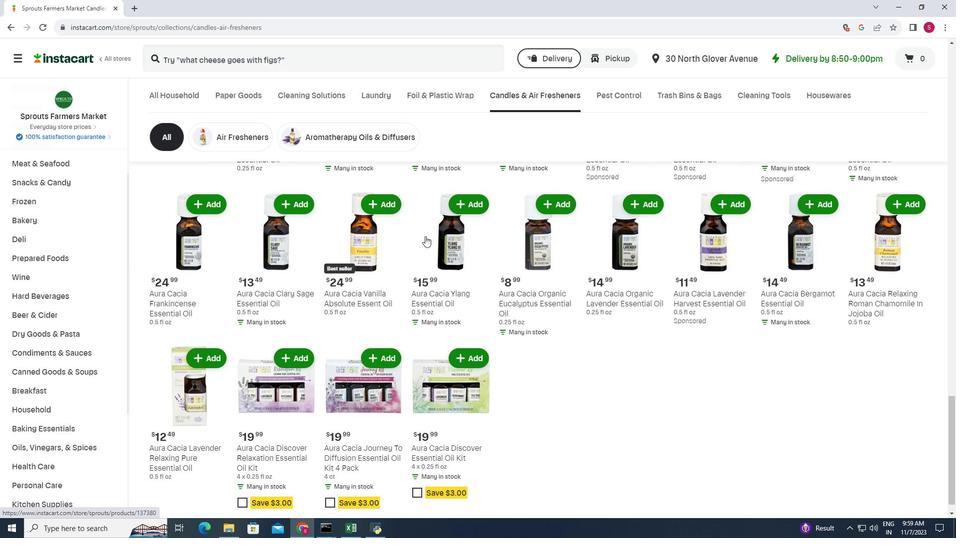 
Action: Mouse scrolled (425, 235) with delta (0, 0)
Screenshot: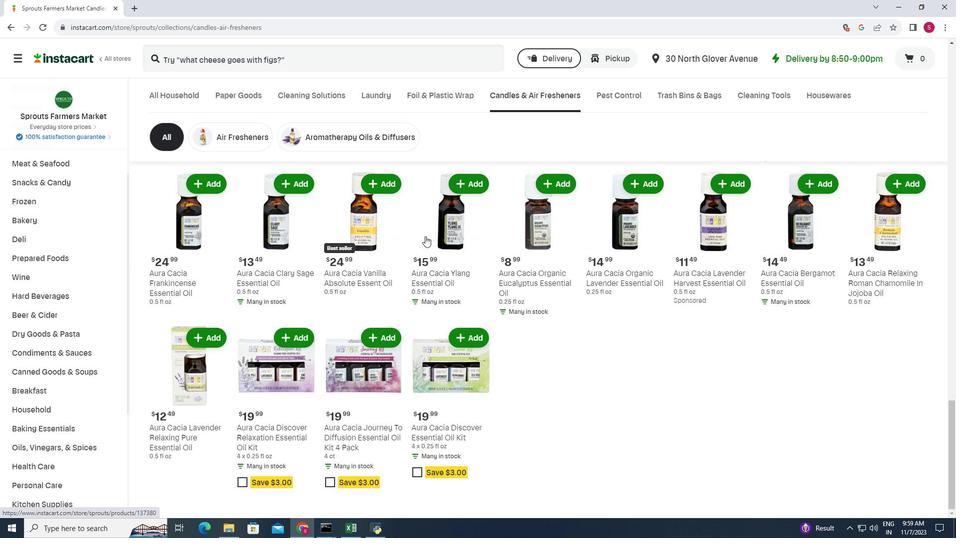
